 Task: Create a due date automation trigger when advanced on, on the tuesday of the week a card is due add fields with custom field "Resume" set to a date less than 1 working days ago at 11:00 AM.
Action: Mouse moved to (962, 73)
Screenshot: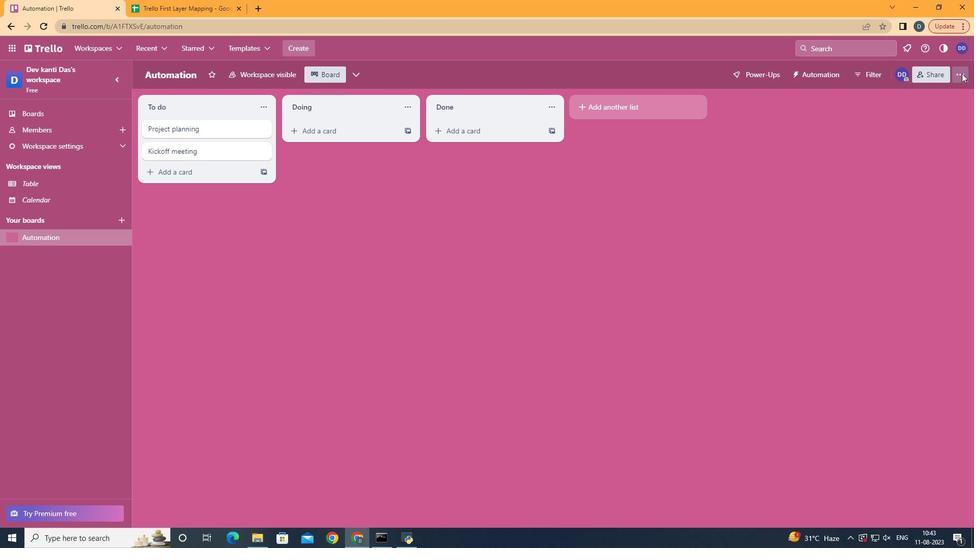
Action: Mouse pressed left at (962, 73)
Screenshot: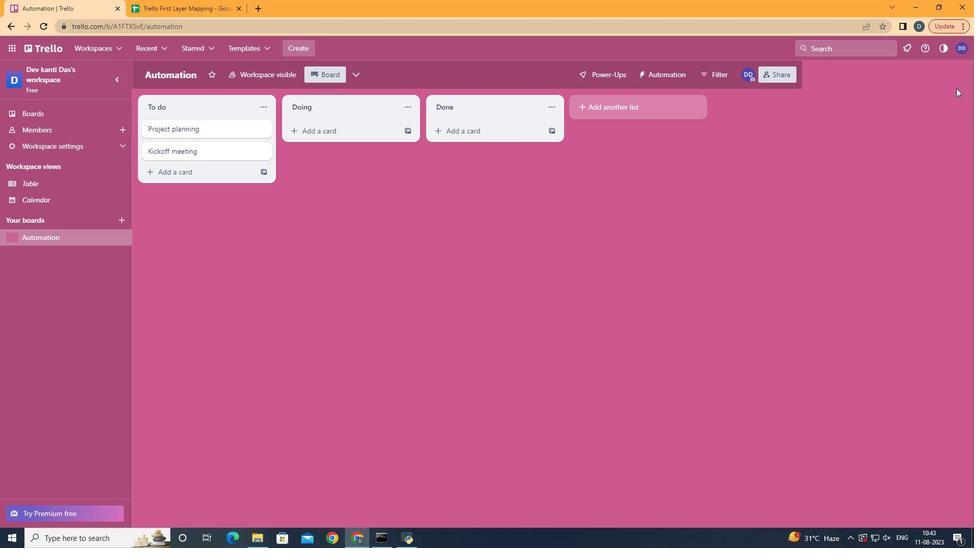
Action: Mouse moved to (888, 206)
Screenshot: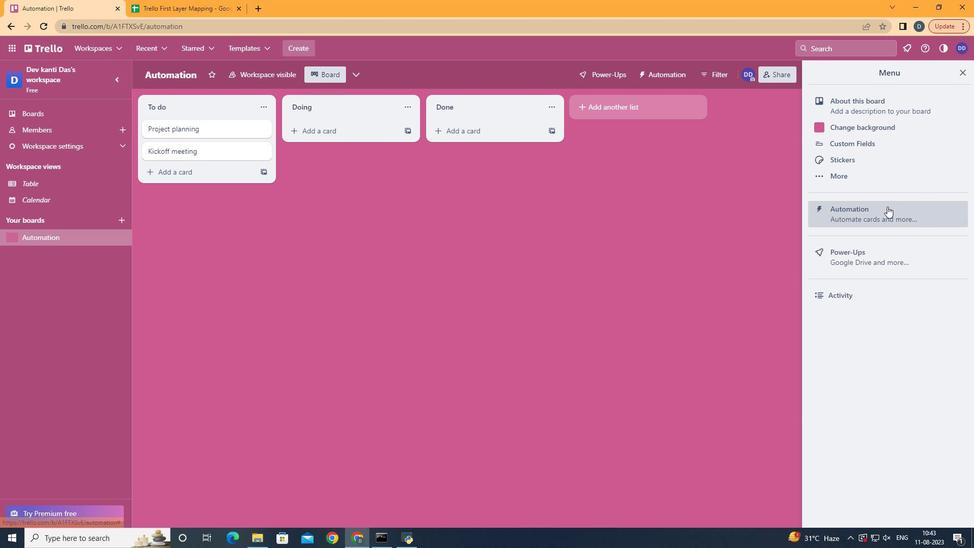 
Action: Mouse pressed left at (888, 206)
Screenshot: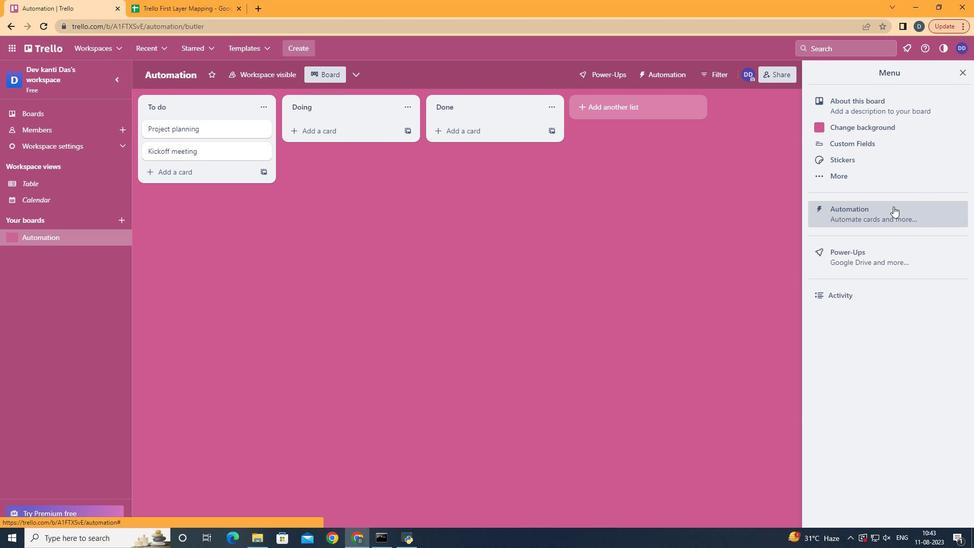 
Action: Mouse moved to (185, 198)
Screenshot: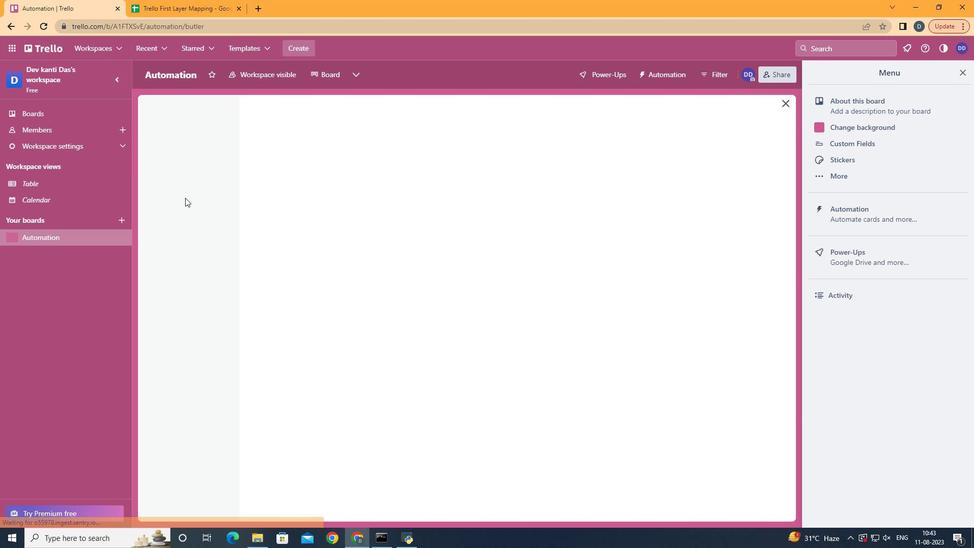 
Action: Mouse pressed left at (185, 198)
Screenshot: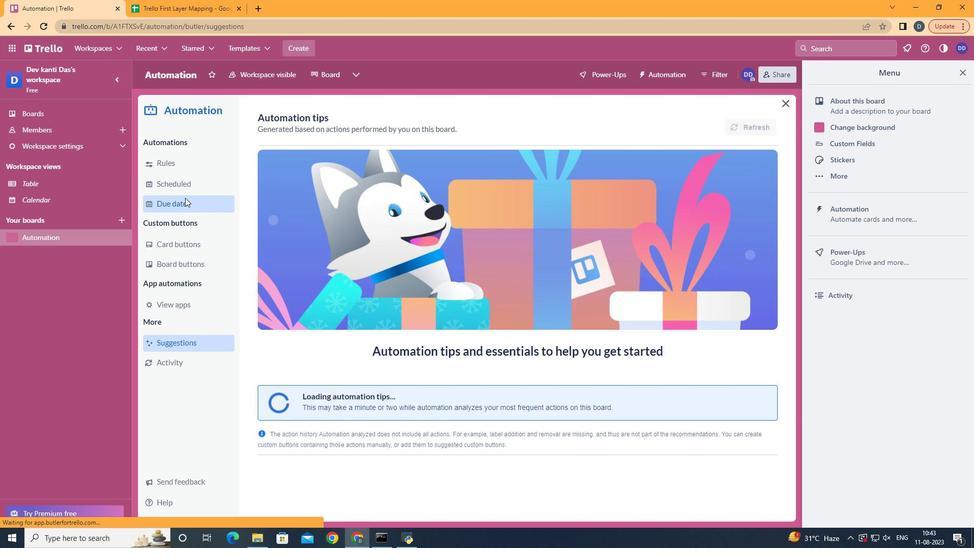 
Action: Mouse moved to (711, 115)
Screenshot: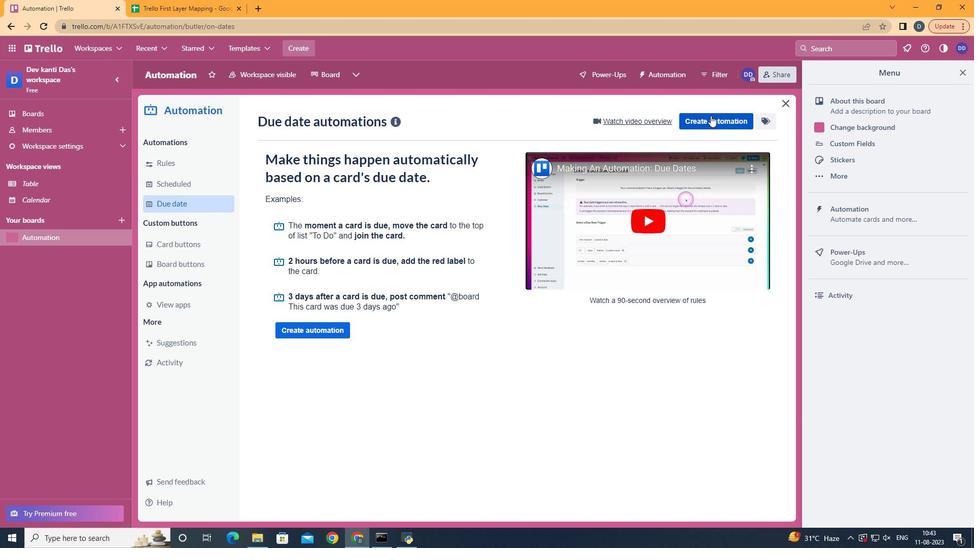 
Action: Mouse pressed left at (711, 115)
Screenshot: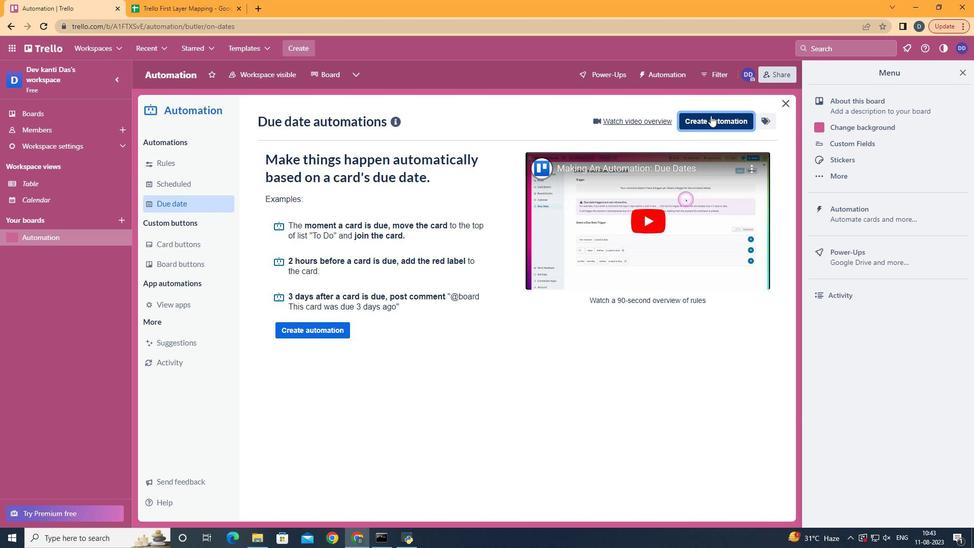 
Action: Mouse moved to (508, 221)
Screenshot: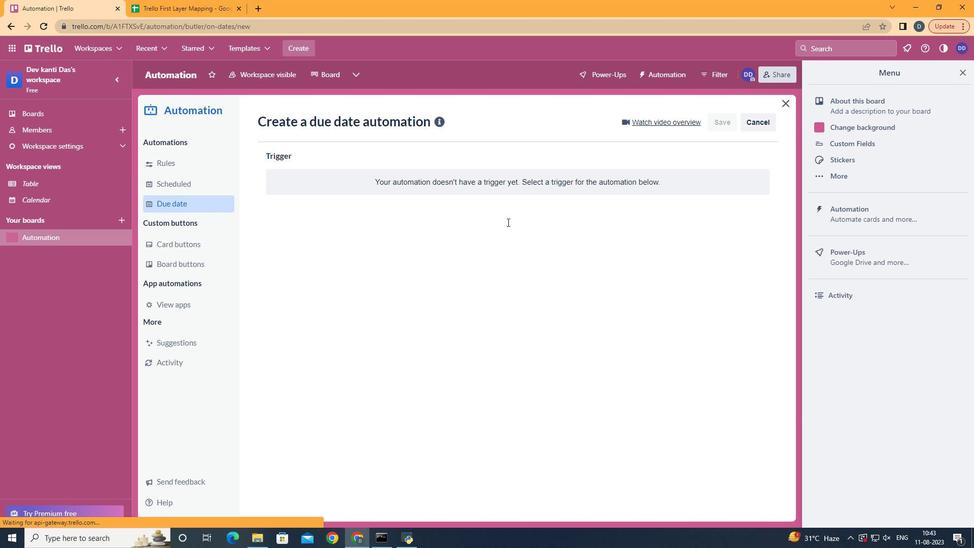
Action: Mouse pressed left at (508, 221)
Screenshot: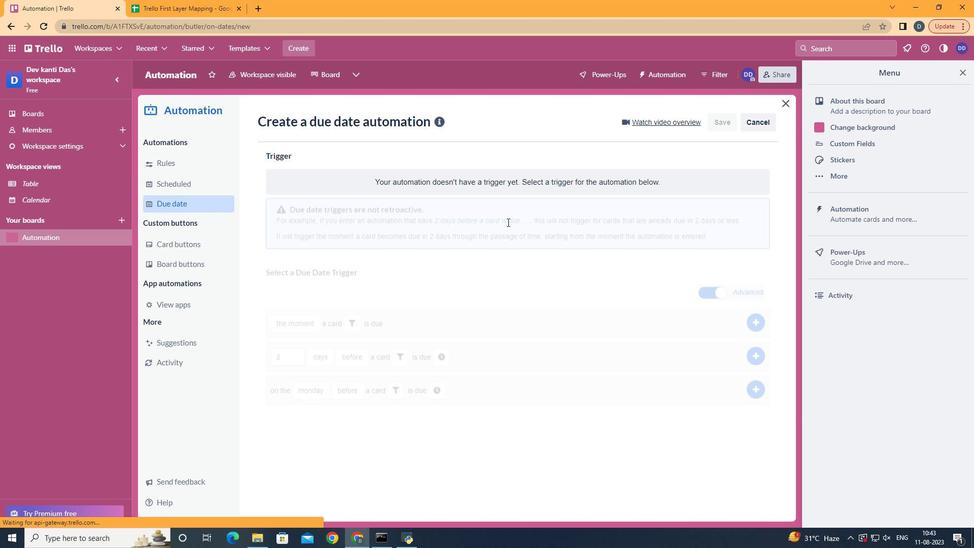 
Action: Mouse moved to (325, 278)
Screenshot: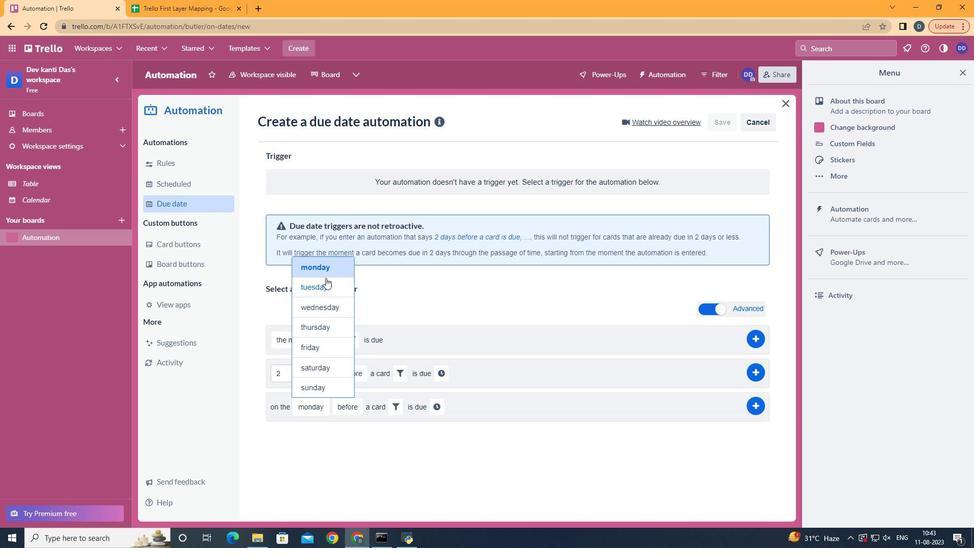 
Action: Mouse pressed left at (325, 278)
Screenshot: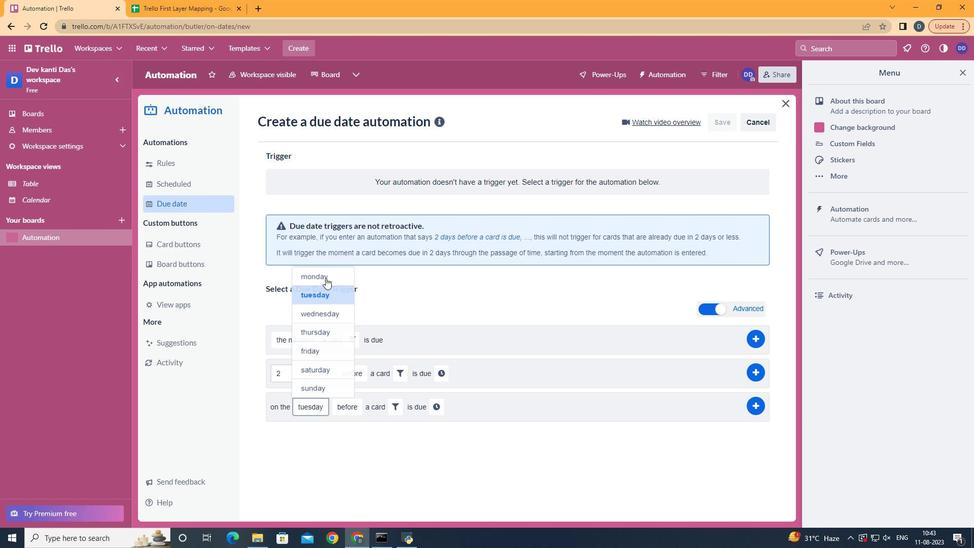 
Action: Mouse moved to (358, 465)
Screenshot: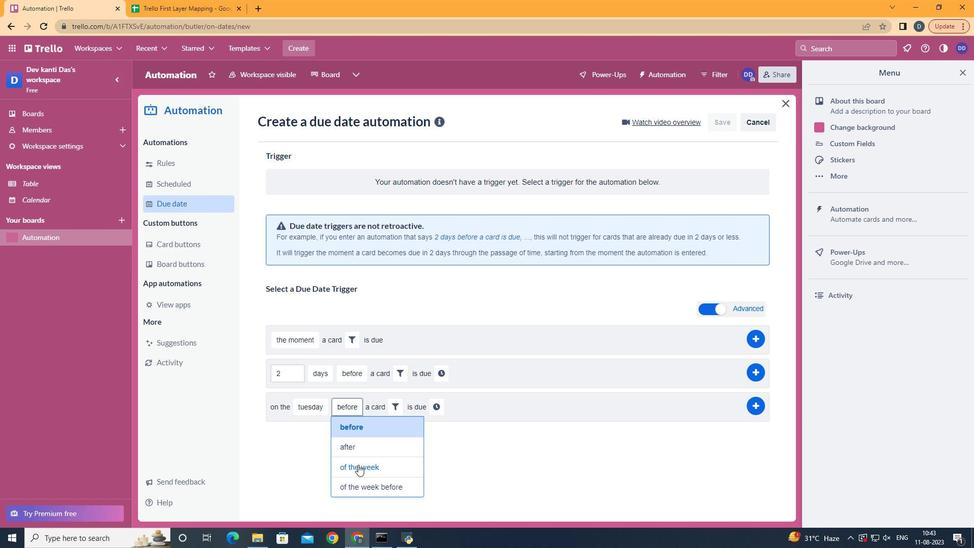 
Action: Mouse pressed left at (358, 465)
Screenshot: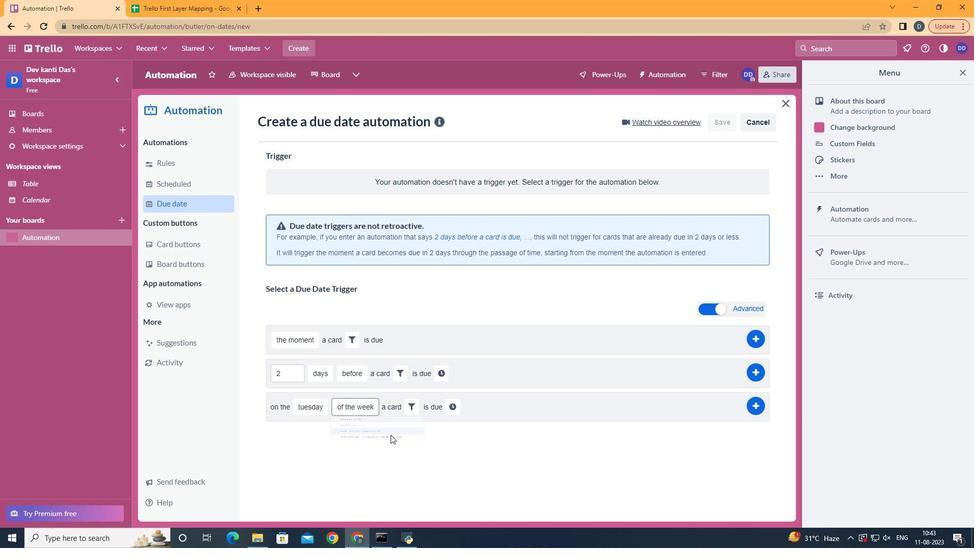 
Action: Mouse moved to (411, 410)
Screenshot: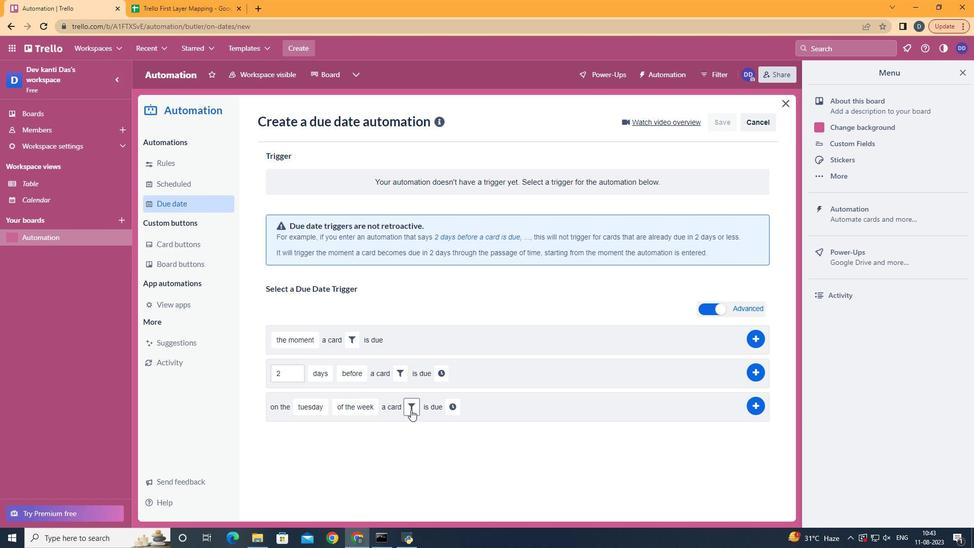
Action: Mouse pressed left at (411, 410)
Screenshot: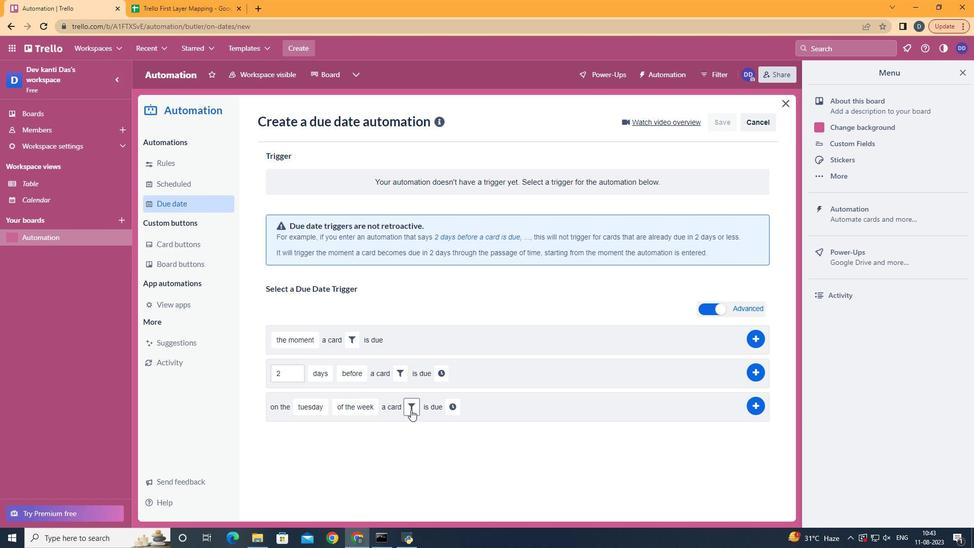 
Action: Mouse moved to (588, 435)
Screenshot: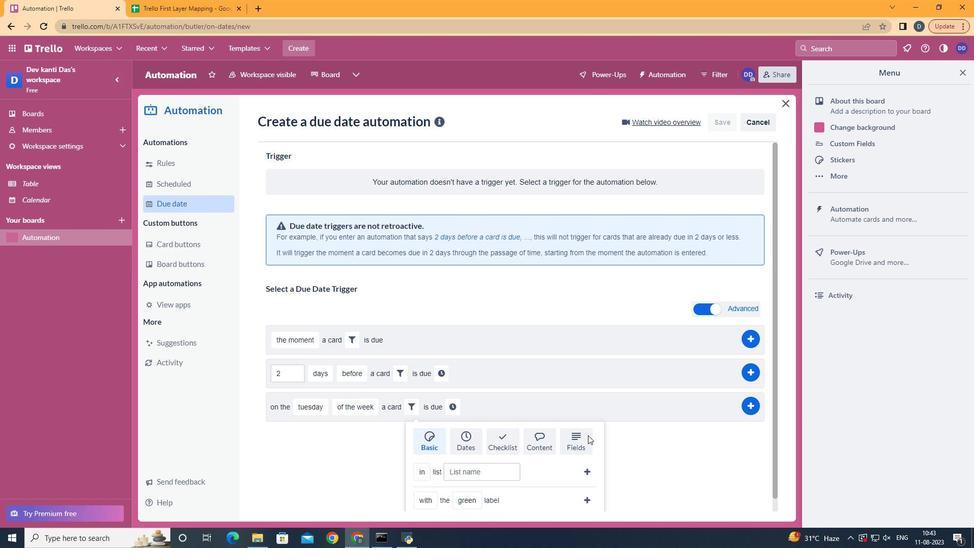 
Action: Mouse pressed left at (588, 435)
Screenshot: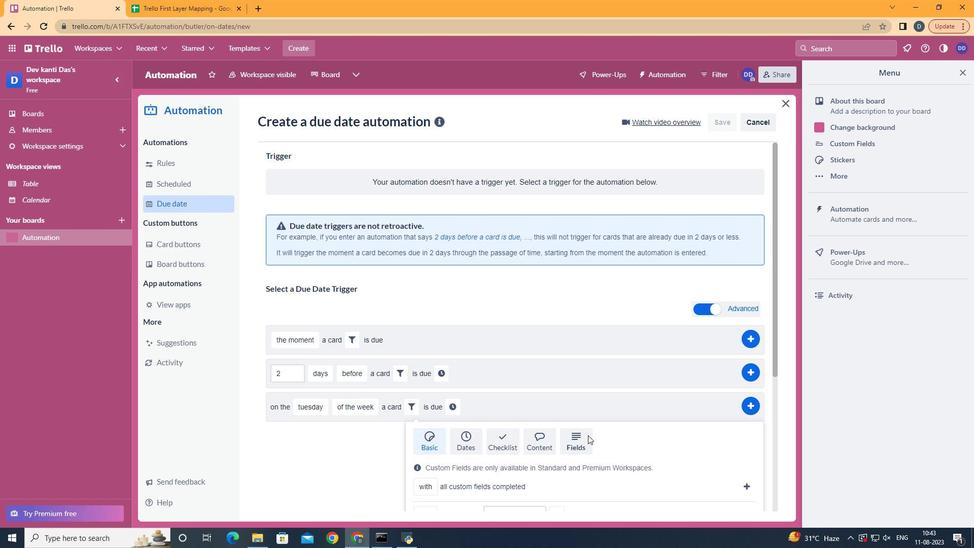 
Action: Mouse scrolled (588, 435) with delta (0, 0)
Screenshot: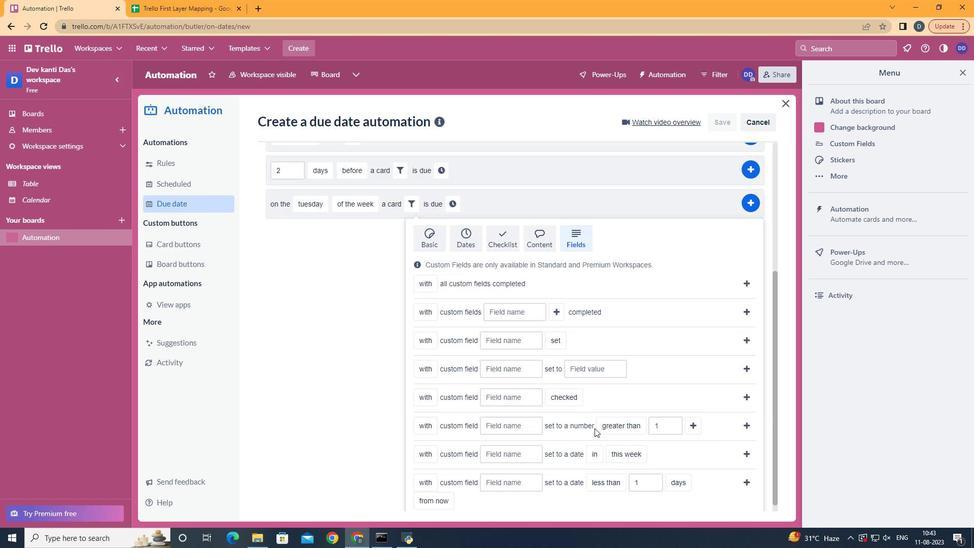 
Action: Mouse scrolled (588, 435) with delta (0, 0)
Screenshot: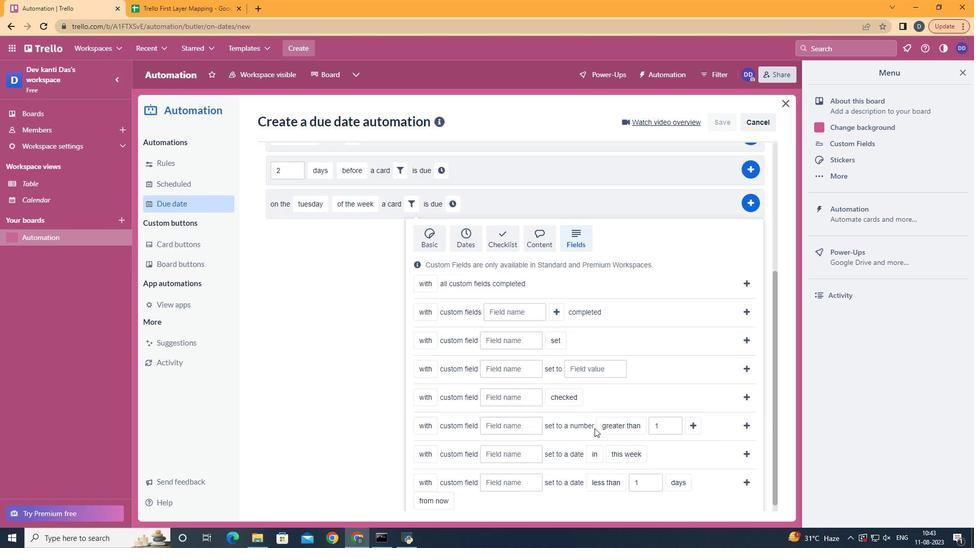 
Action: Mouse scrolled (588, 435) with delta (0, 0)
Screenshot: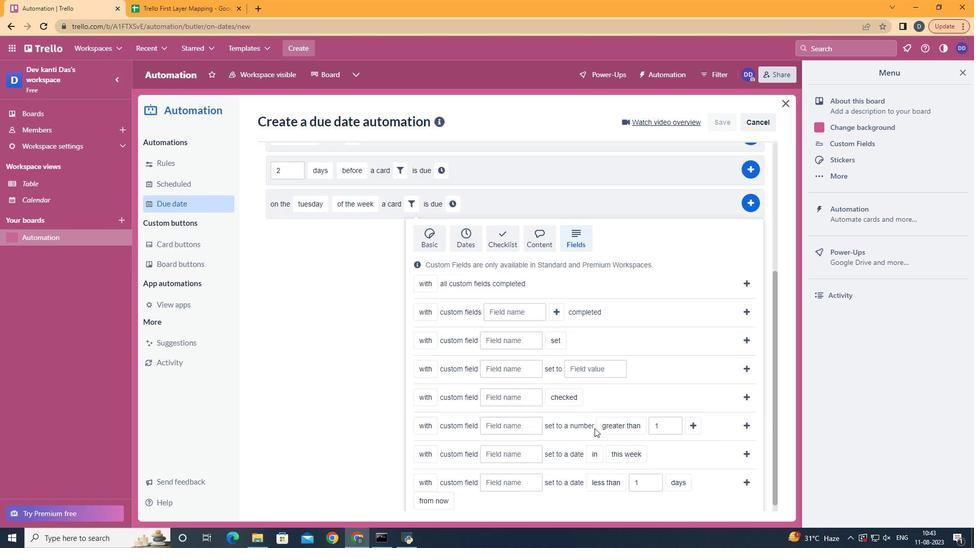 
Action: Mouse scrolled (588, 435) with delta (0, 0)
Screenshot: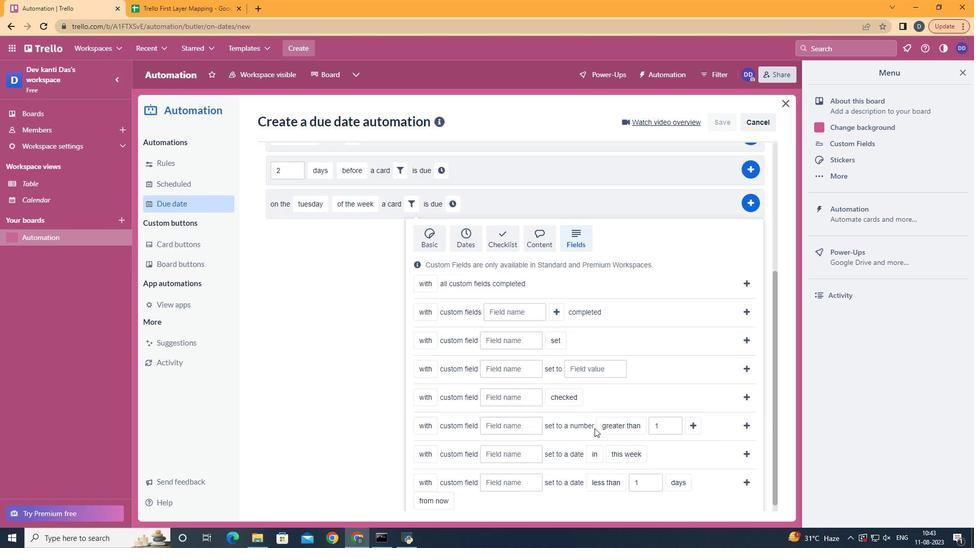 
Action: Mouse moved to (512, 479)
Screenshot: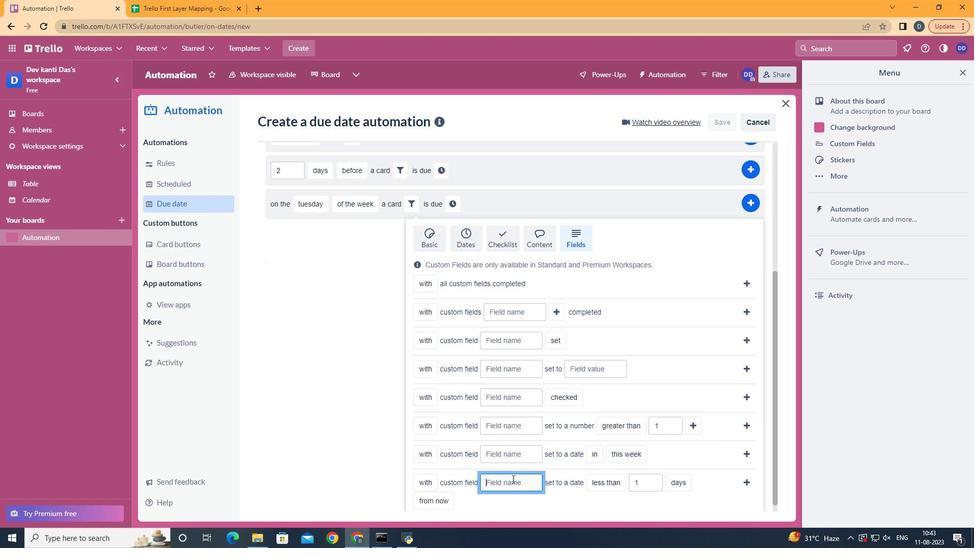 
Action: Mouse pressed left at (512, 479)
Screenshot: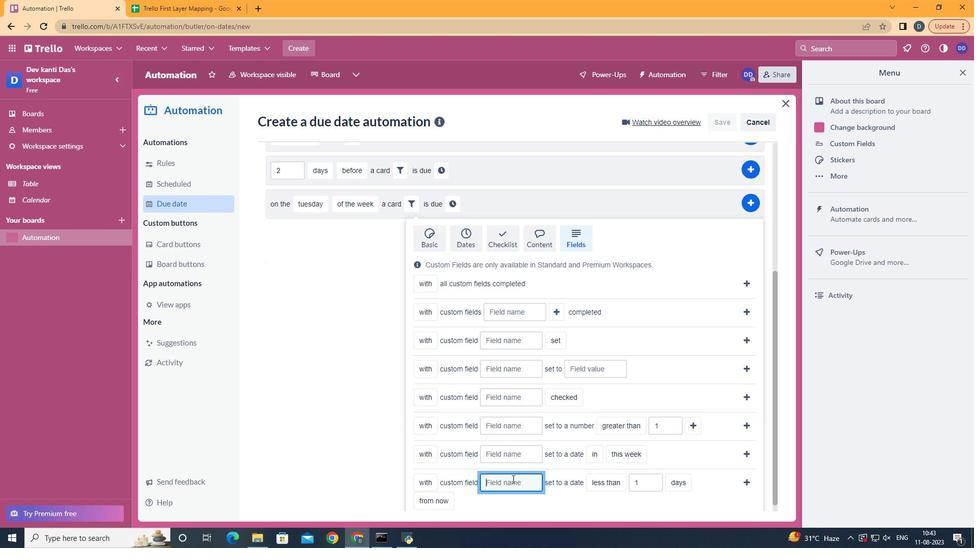 
Action: Key pressed <Key.shift>Resuyme<Key.backspace><Key.backspace><Key.backspace><Key.backspace>ume
Screenshot: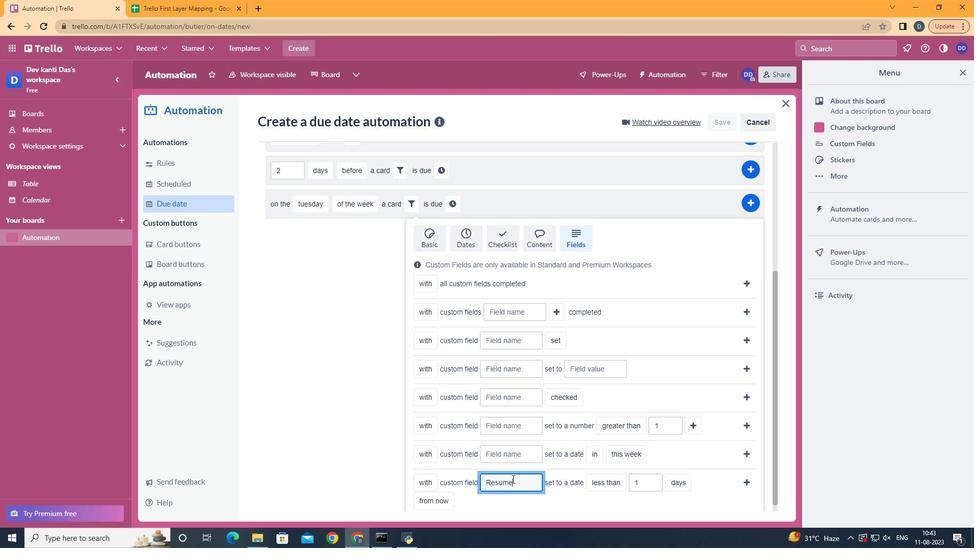 
Action: Mouse moved to (688, 470)
Screenshot: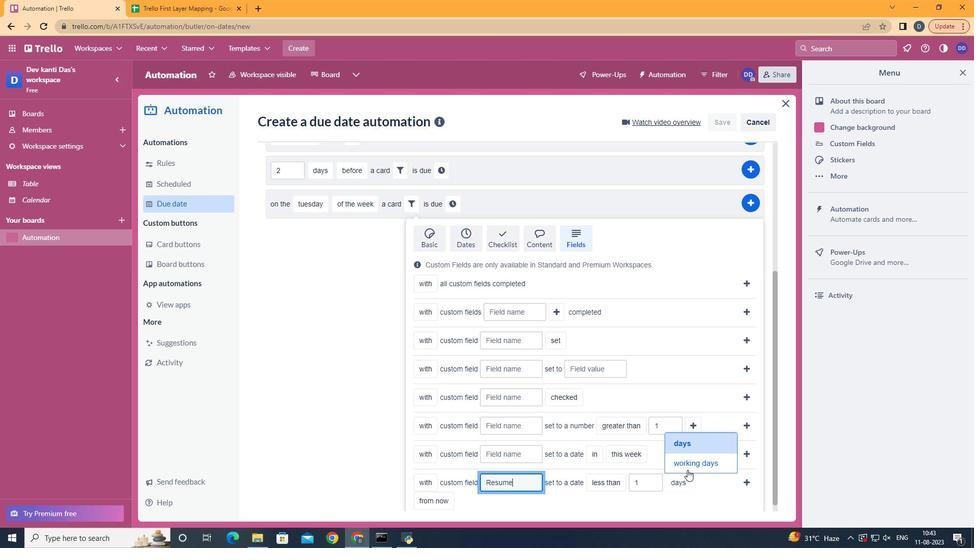 
Action: Mouse pressed left at (688, 470)
Screenshot: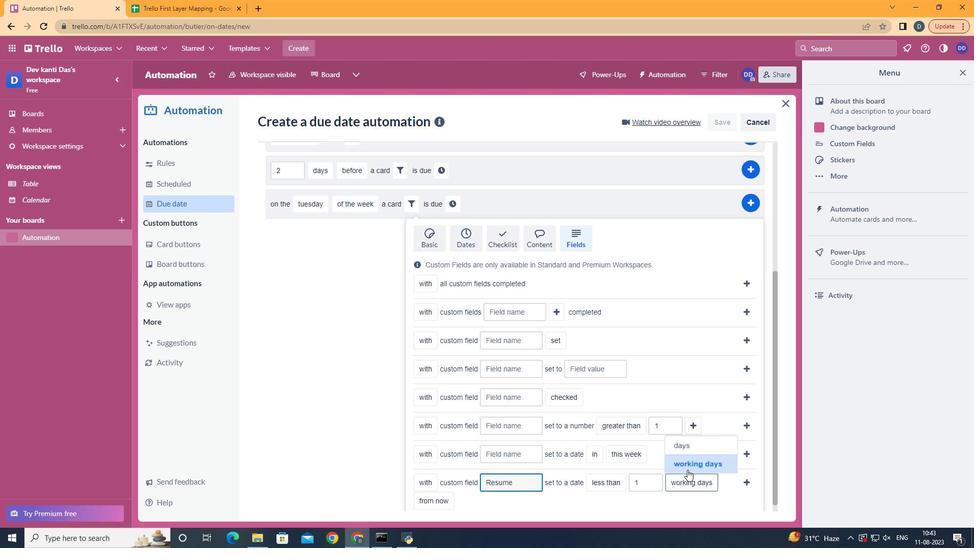 
Action: Mouse moved to (443, 474)
Screenshot: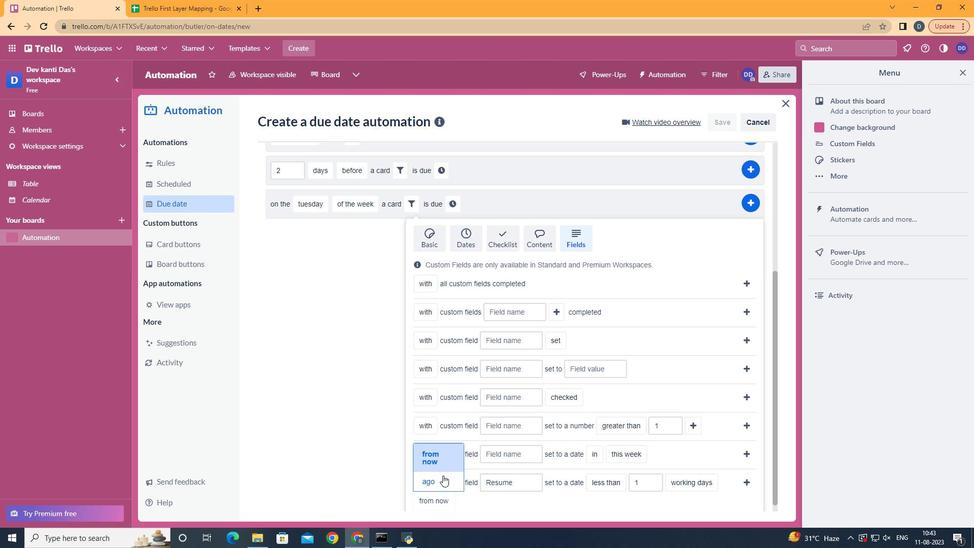 
Action: Mouse pressed left at (443, 474)
Screenshot: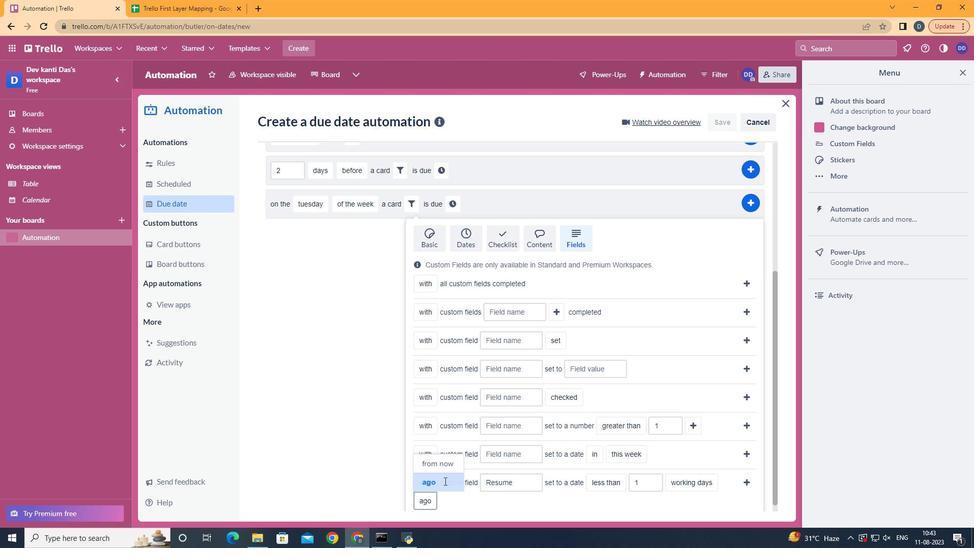 
Action: Mouse moved to (753, 481)
Screenshot: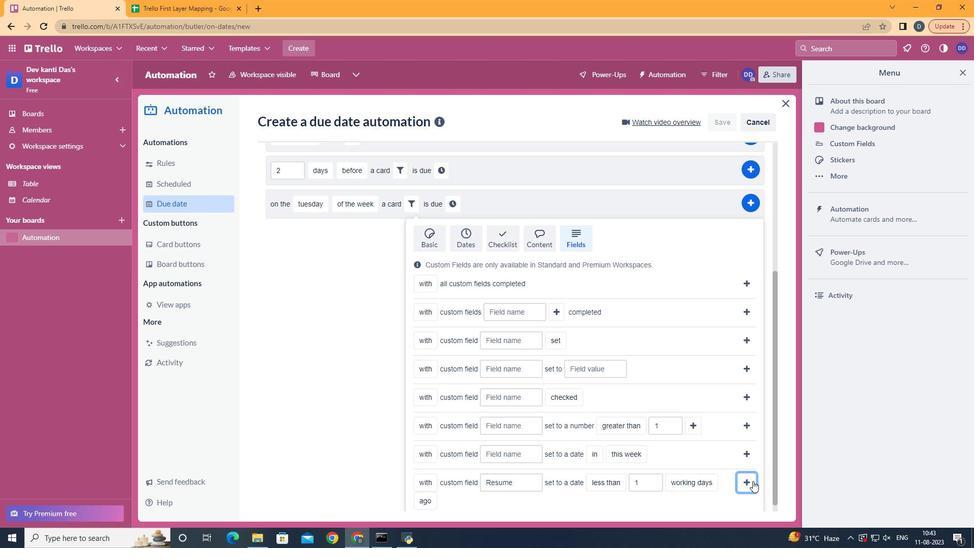 
Action: Mouse pressed left at (753, 481)
Screenshot: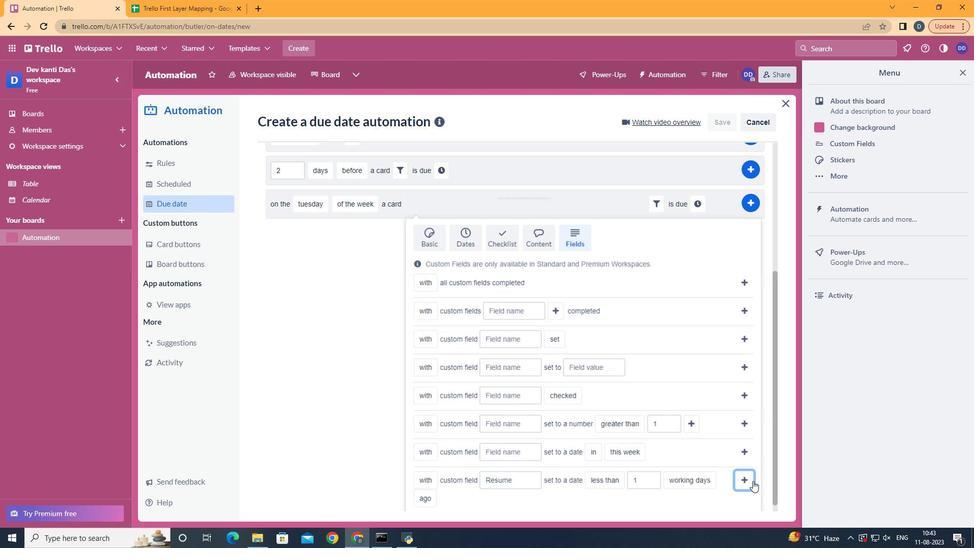 
Action: Mouse moved to (707, 405)
Screenshot: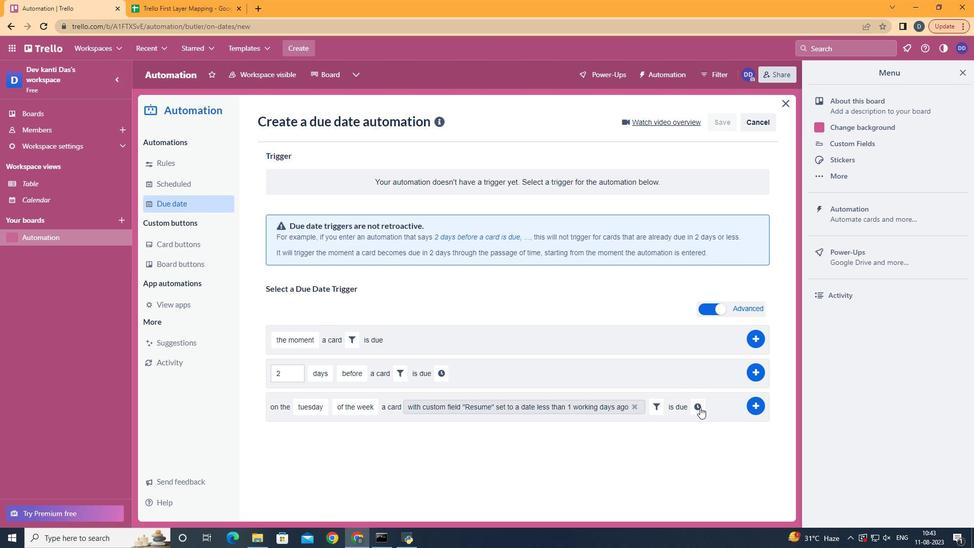 
Action: Mouse pressed left at (707, 405)
Screenshot: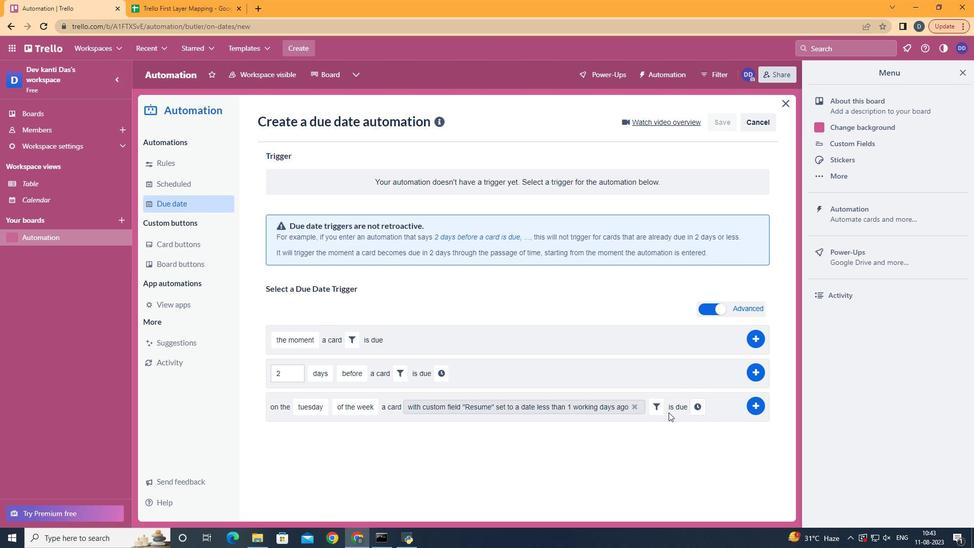 
Action: Mouse moved to (698, 405)
Screenshot: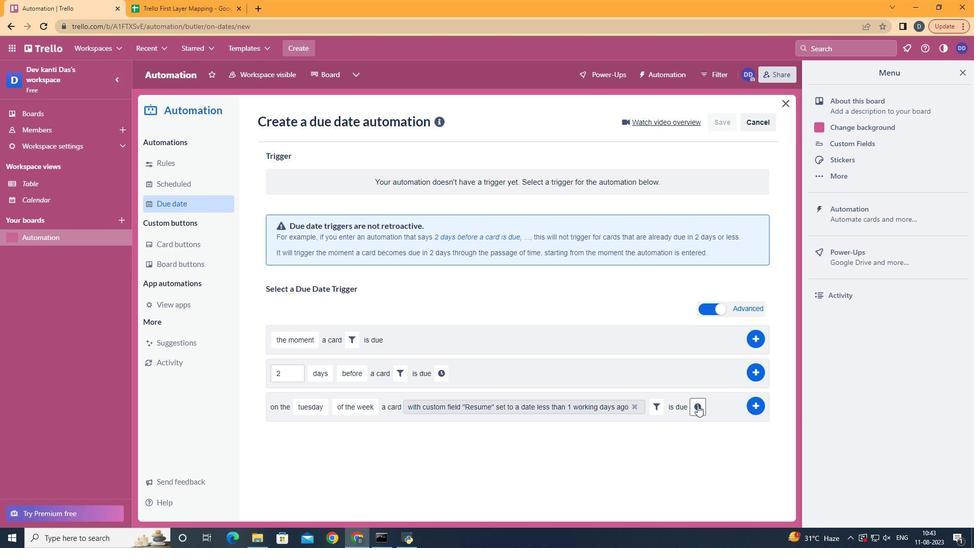 
Action: Mouse pressed left at (698, 405)
Screenshot: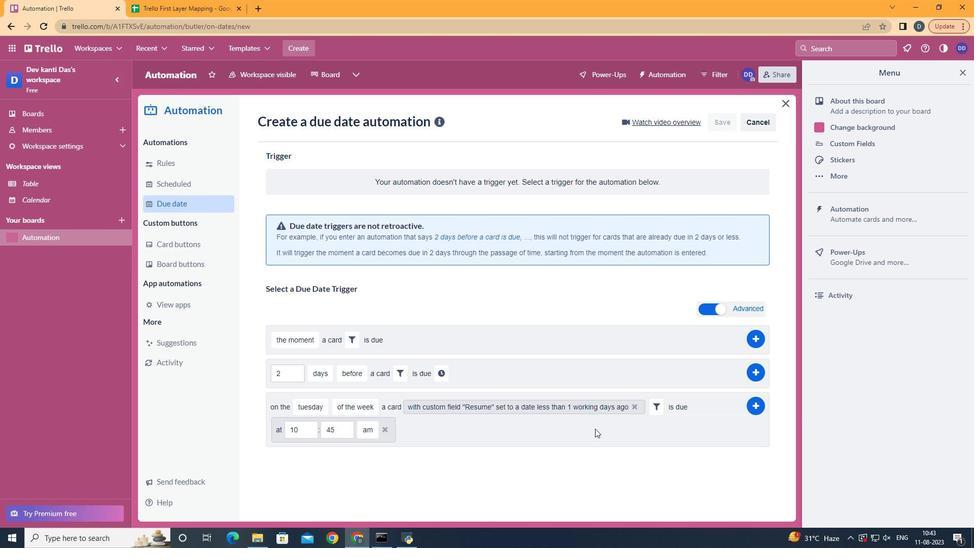 
Action: Mouse moved to (309, 430)
Screenshot: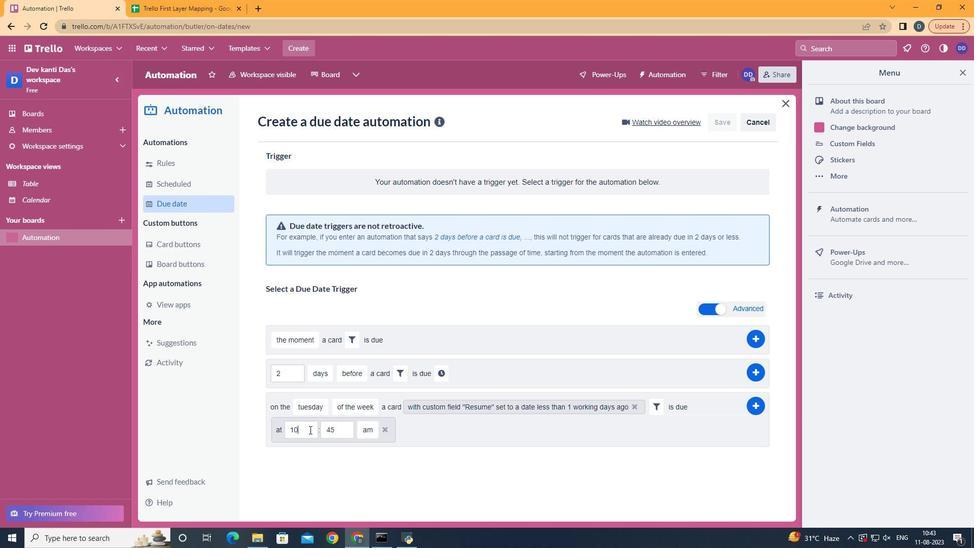 
Action: Mouse pressed left at (309, 430)
Screenshot: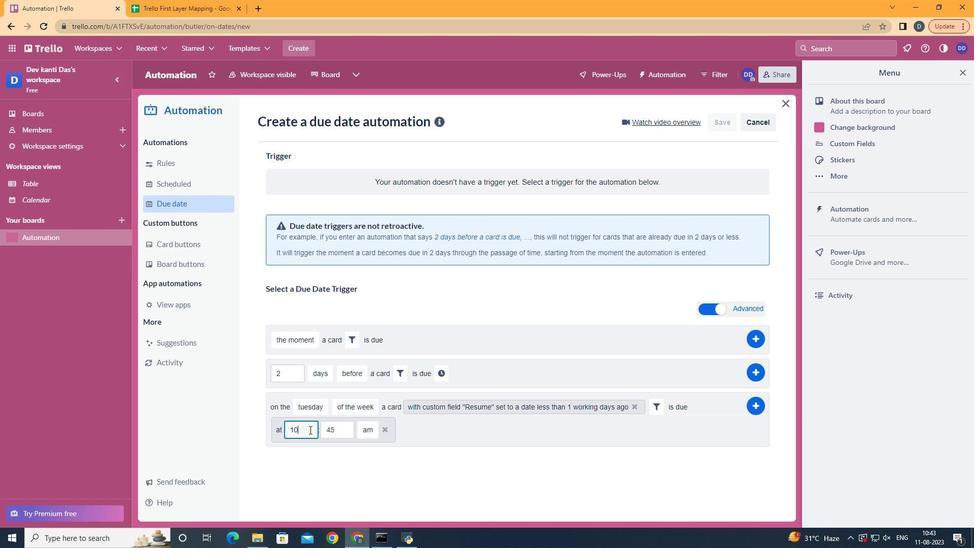 
Action: Key pressed <Key.backspace>1
Screenshot: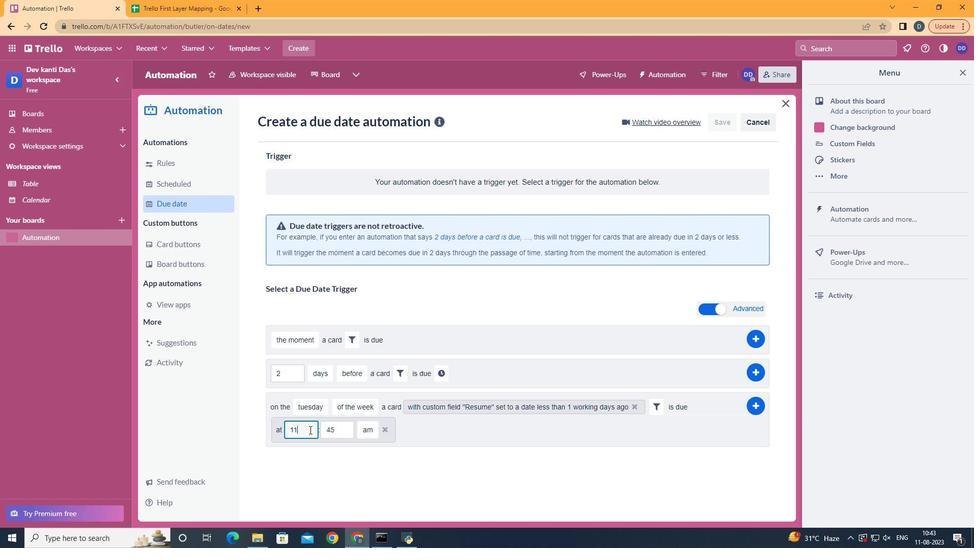 
Action: Mouse moved to (338, 429)
Screenshot: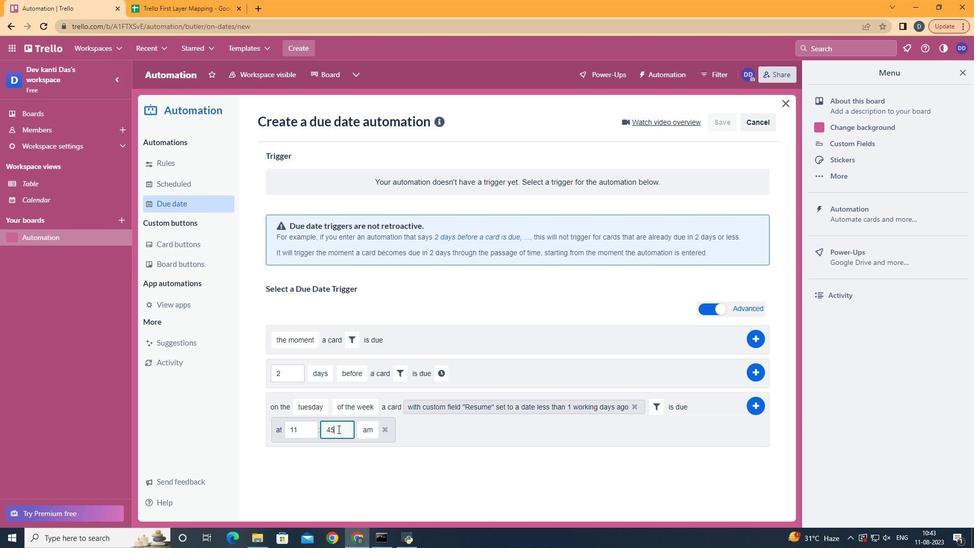 
Action: Mouse pressed left at (338, 429)
Screenshot: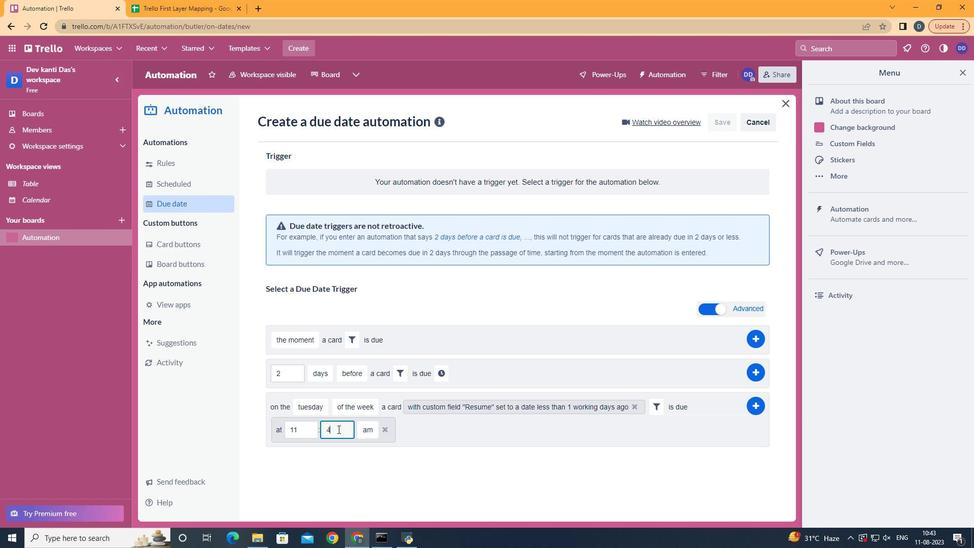 
Action: Key pressed <Key.backspace><Key.backspace>00
Screenshot: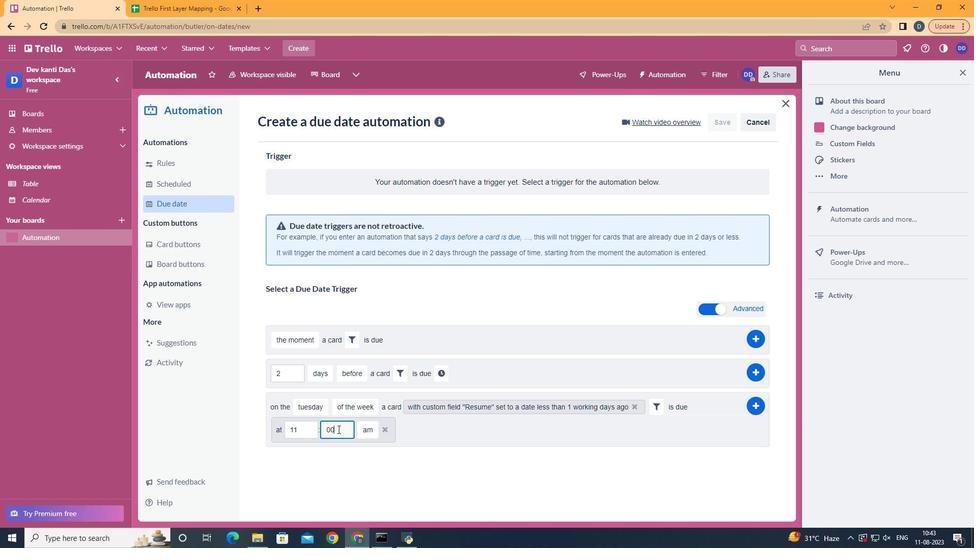 
Action: Mouse moved to (757, 406)
Screenshot: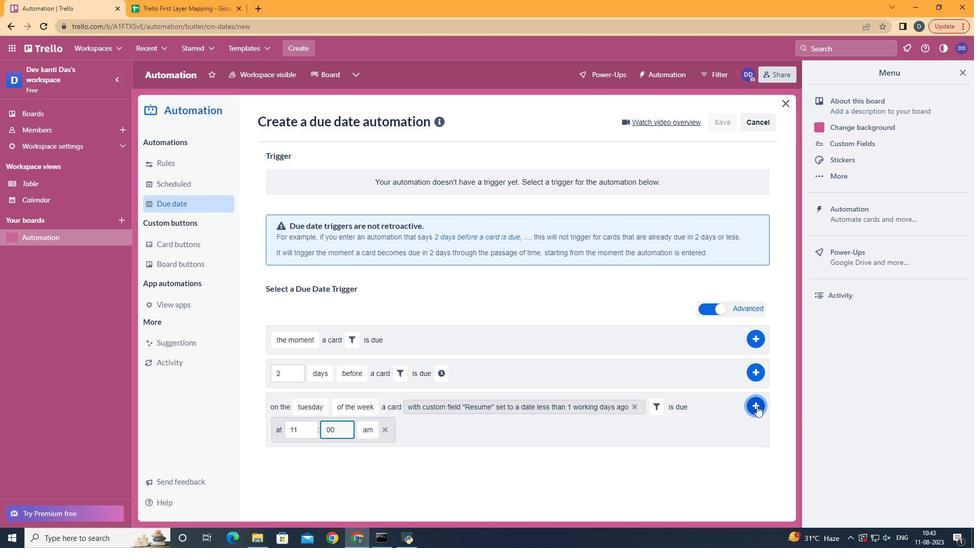 
Action: Mouse pressed left at (757, 406)
Screenshot: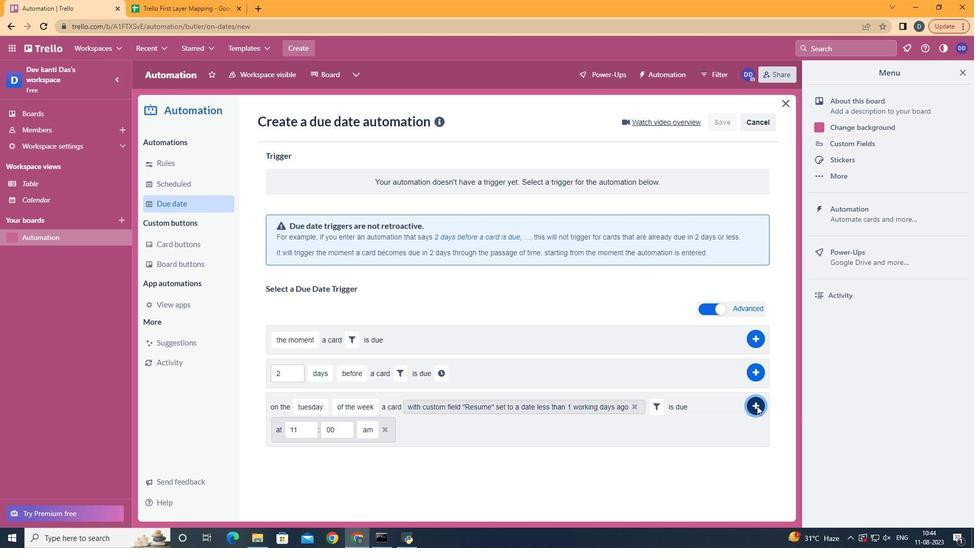 
